 Task: Create a due date automation trigger when advanced on, on the tuesday of the week before a card is due add dates starting tomorrow at 11:00 AM.
Action: Mouse moved to (941, 114)
Screenshot: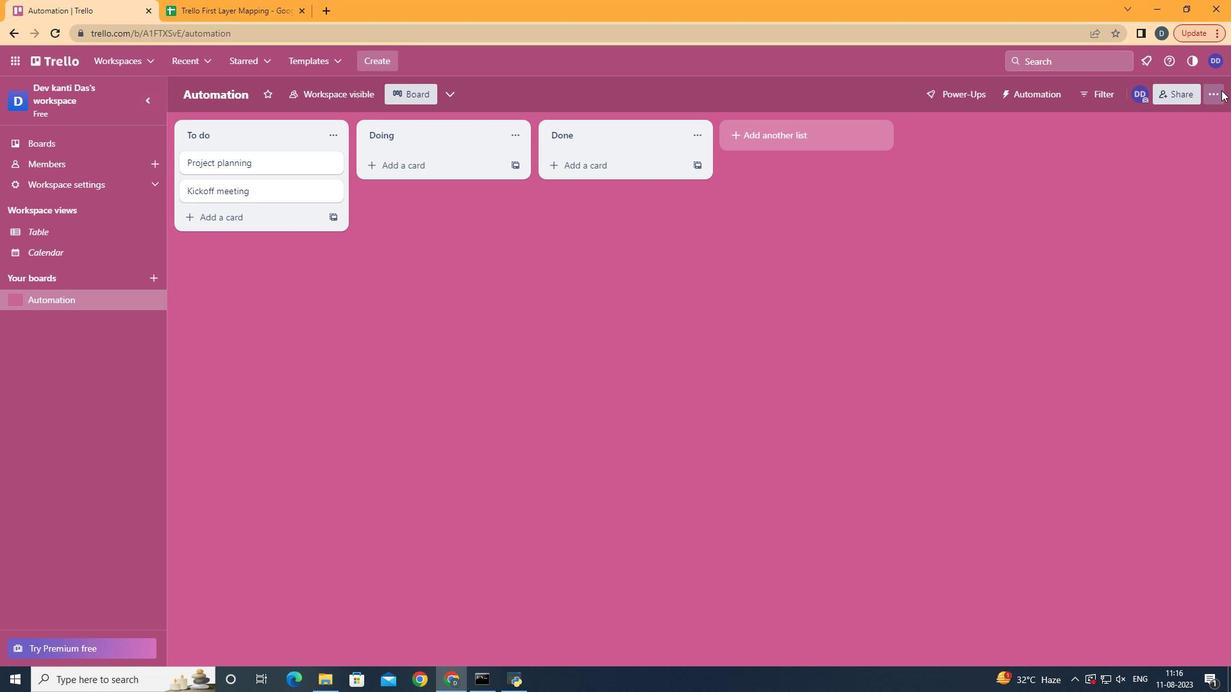 
Action: Mouse pressed left at (941, 114)
Screenshot: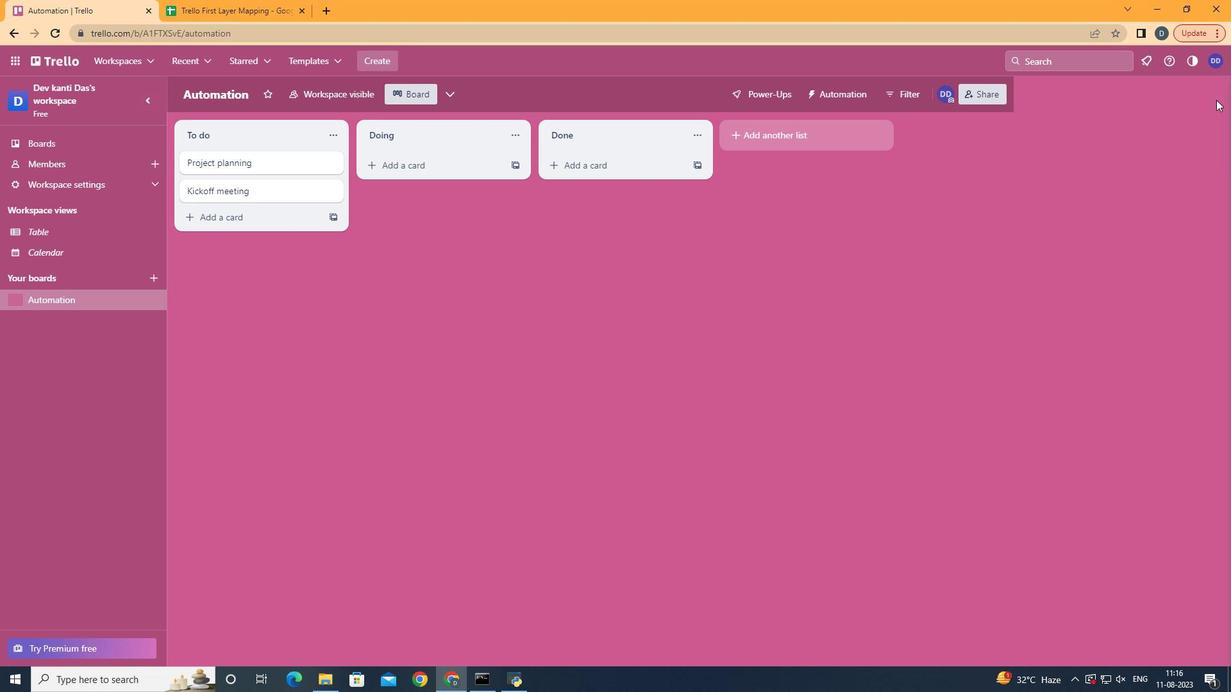 
Action: Mouse moved to (897, 266)
Screenshot: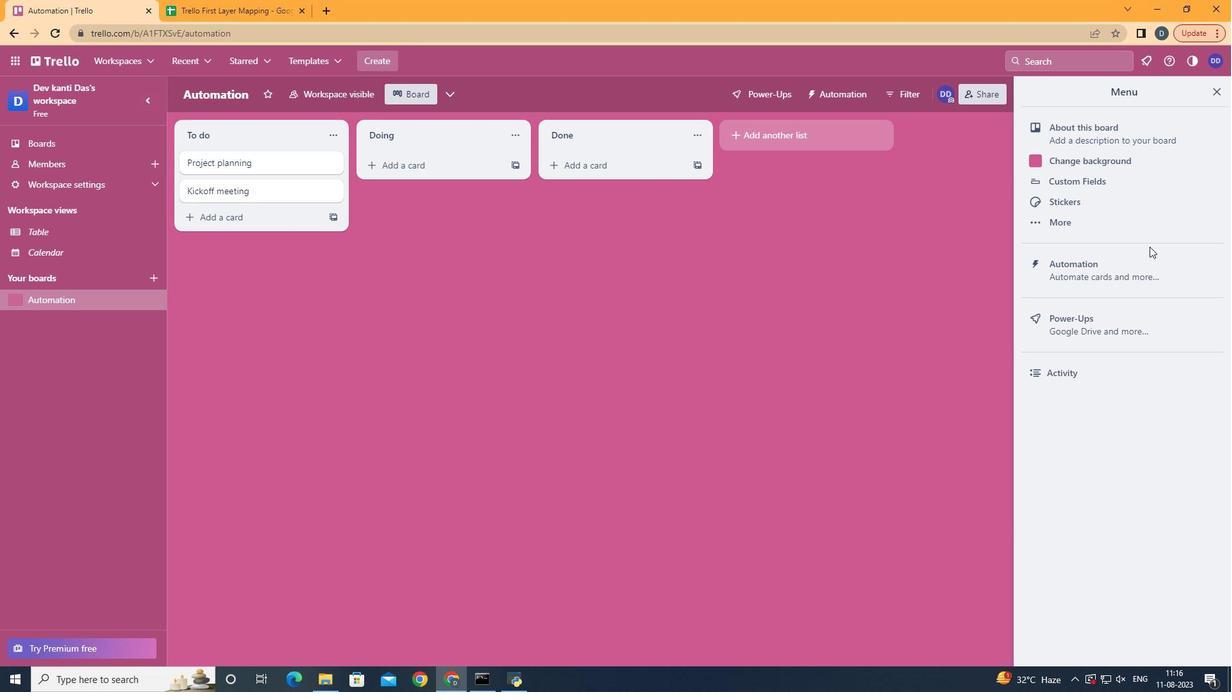 
Action: Mouse pressed left at (897, 266)
Screenshot: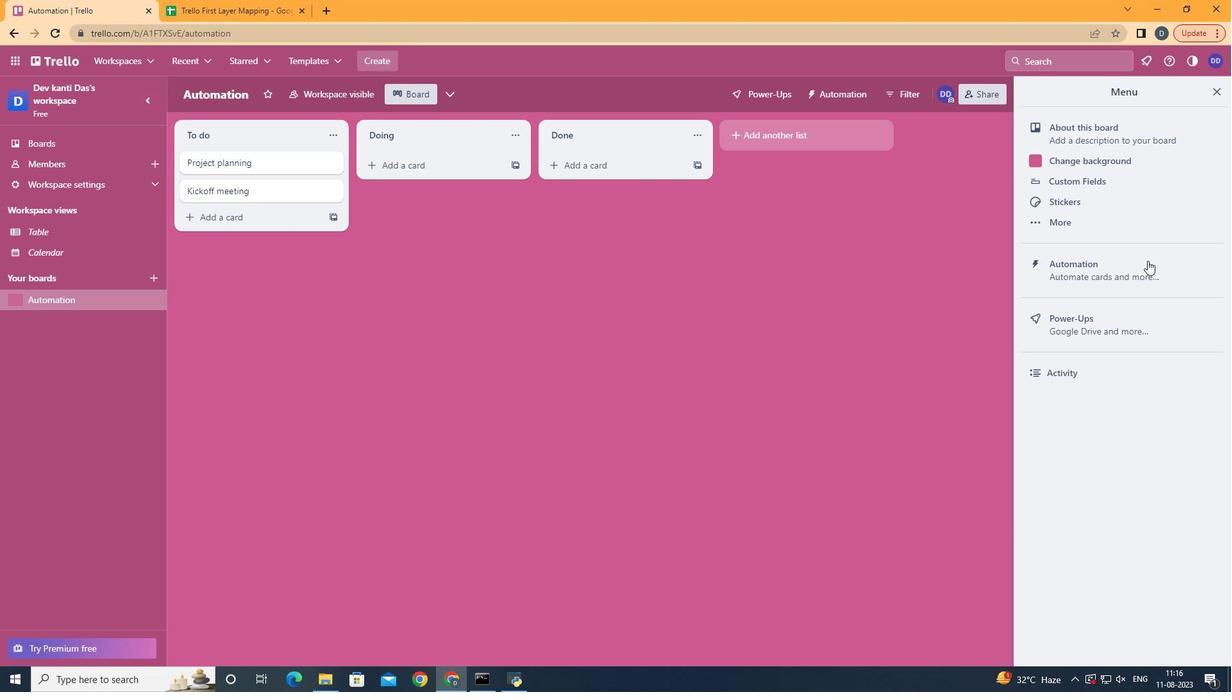 
Action: Mouse moved to (895, 284)
Screenshot: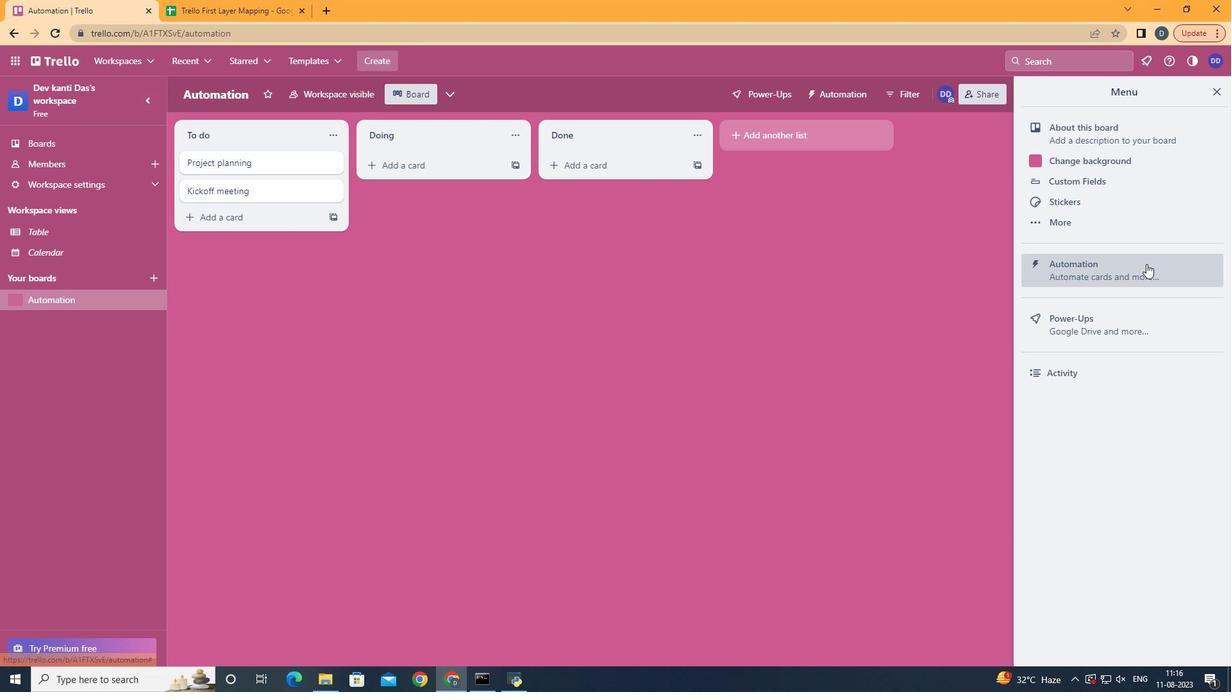 
Action: Mouse pressed left at (895, 284)
Screenshot: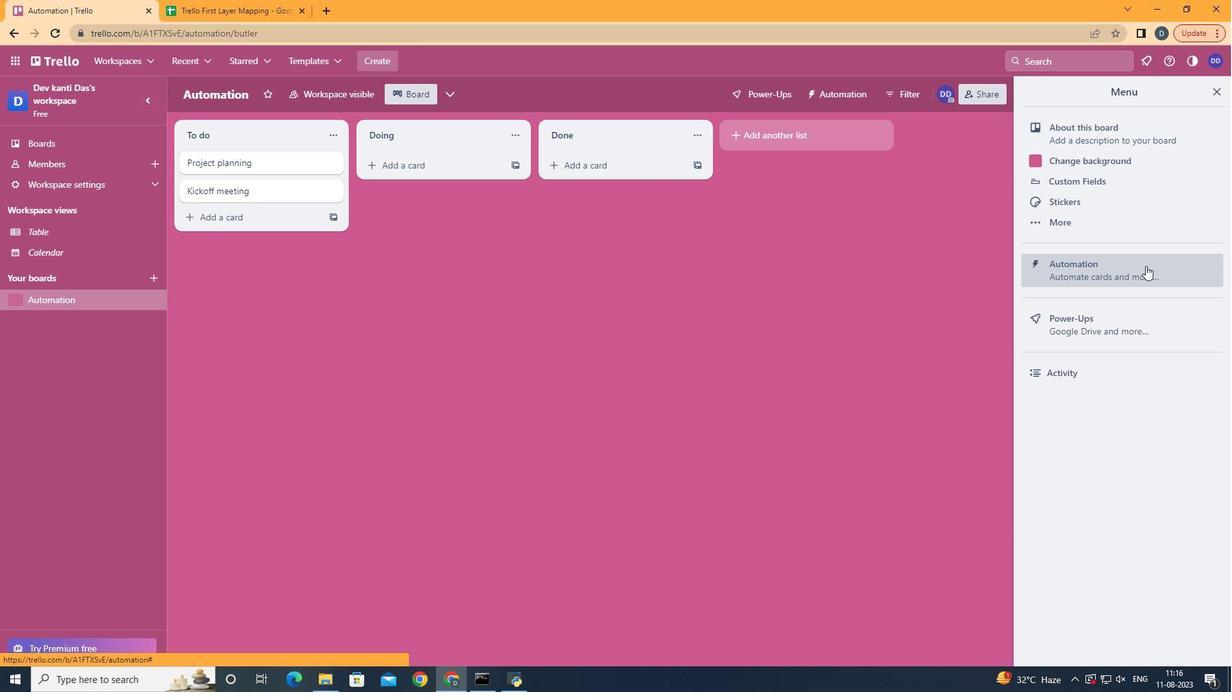 
Action: Mouse moved to (357, 269)
Screenshot: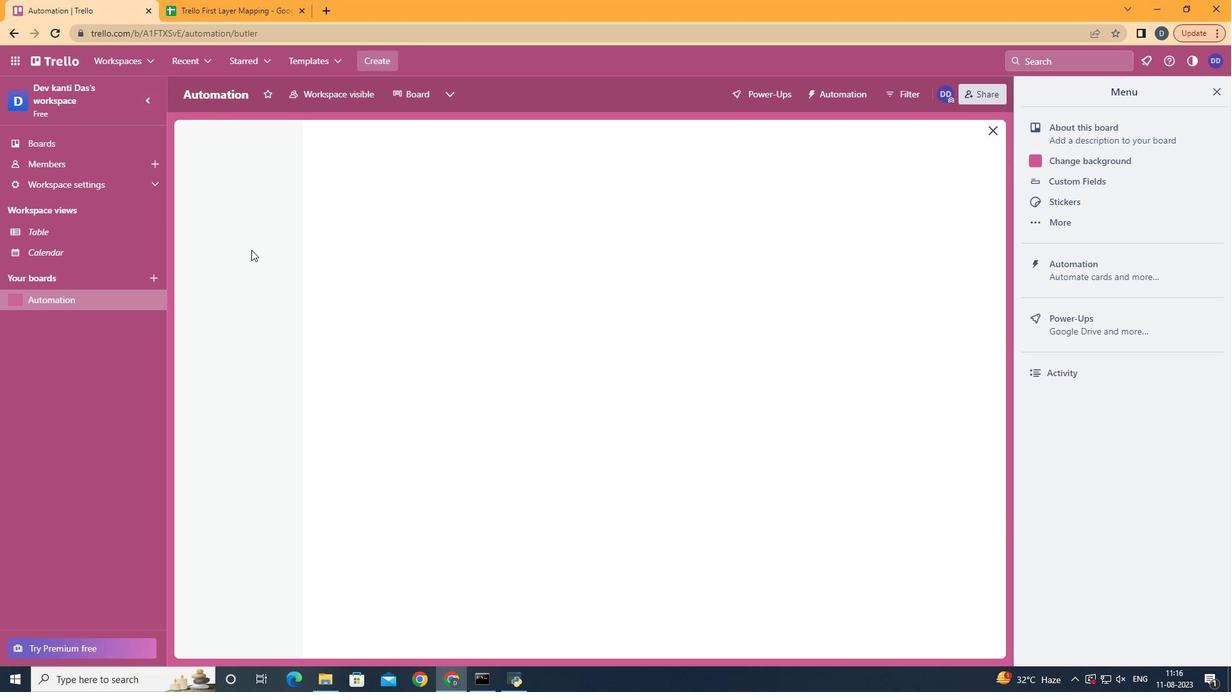 
Action: Mouse pressed left at (357, 269)
Screenshot: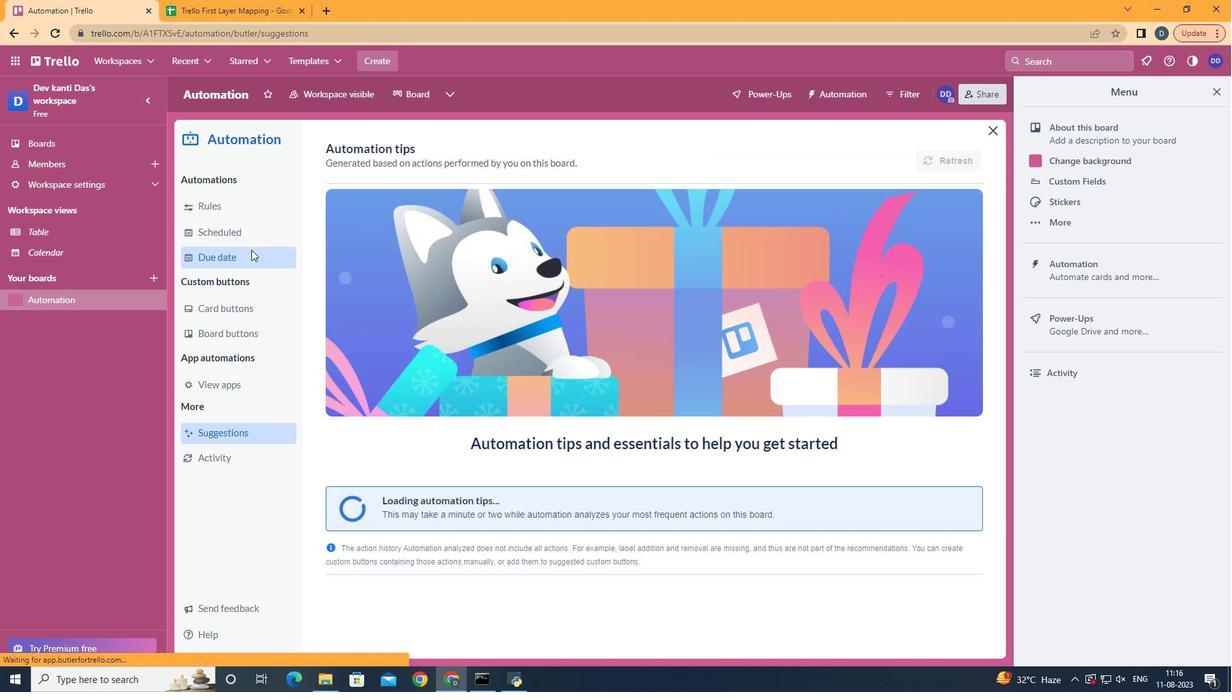 
Action: Mouse moved to (756, 170)
Screenshot: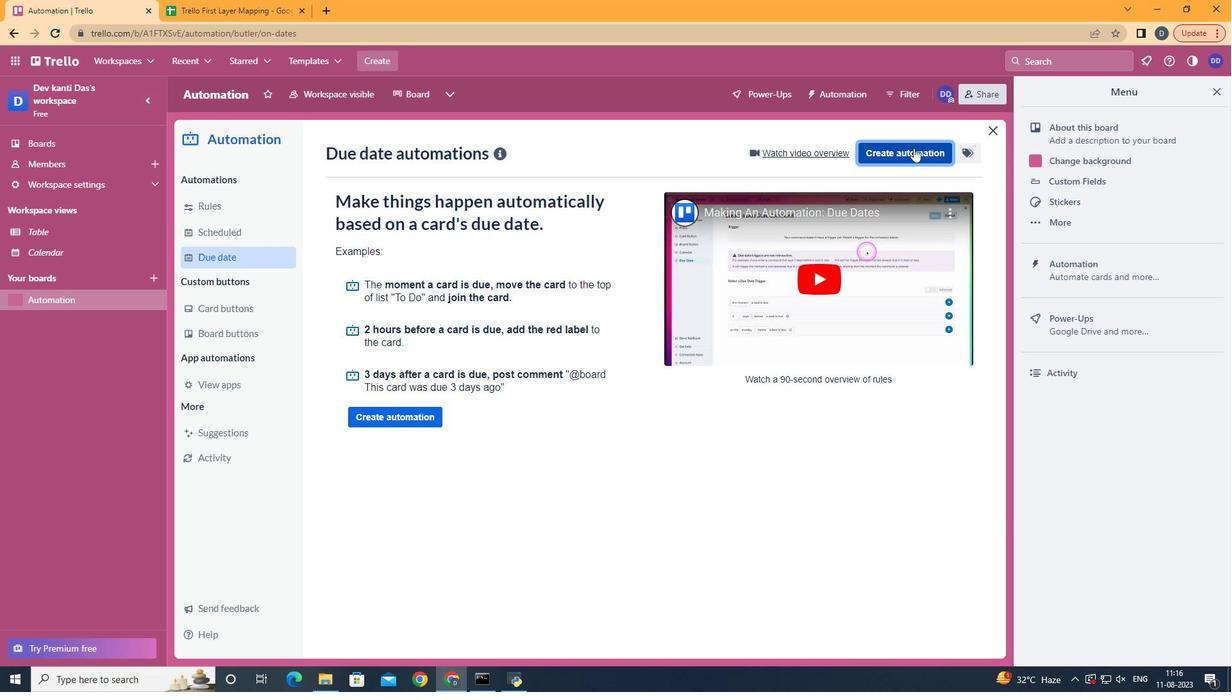 
Action: Mouse pressed left at (756, 170)
Screenshot: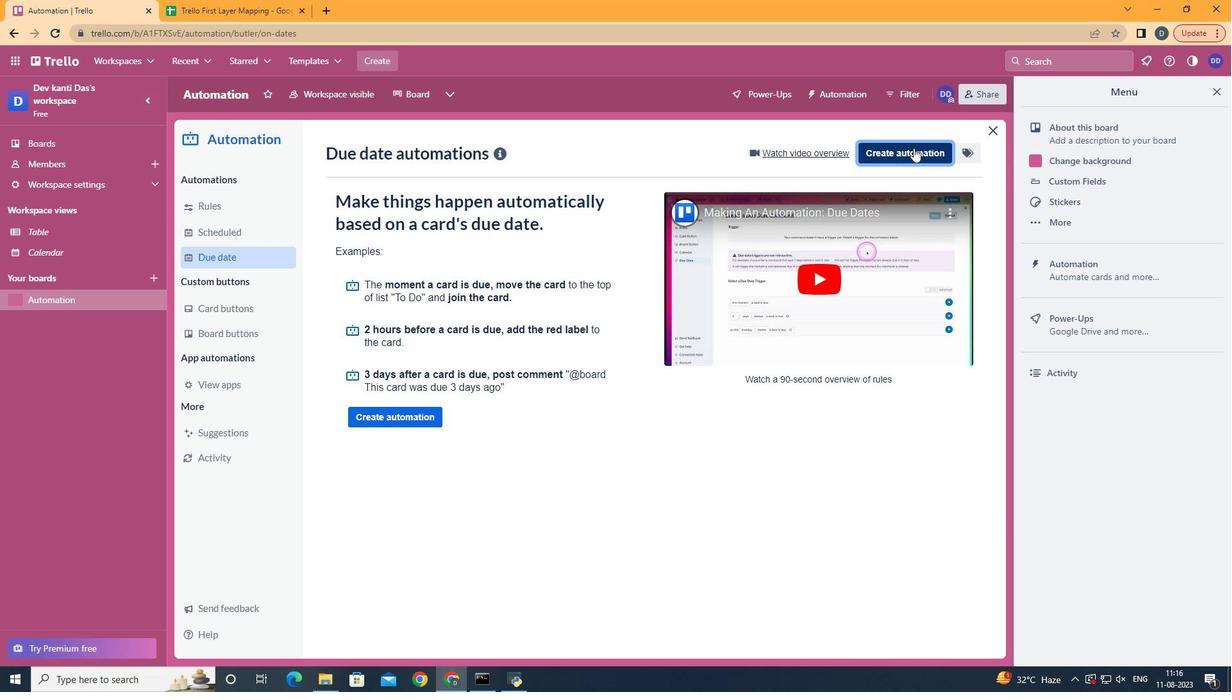 
Action: Mouse moved to (609, 305)
Screenshot: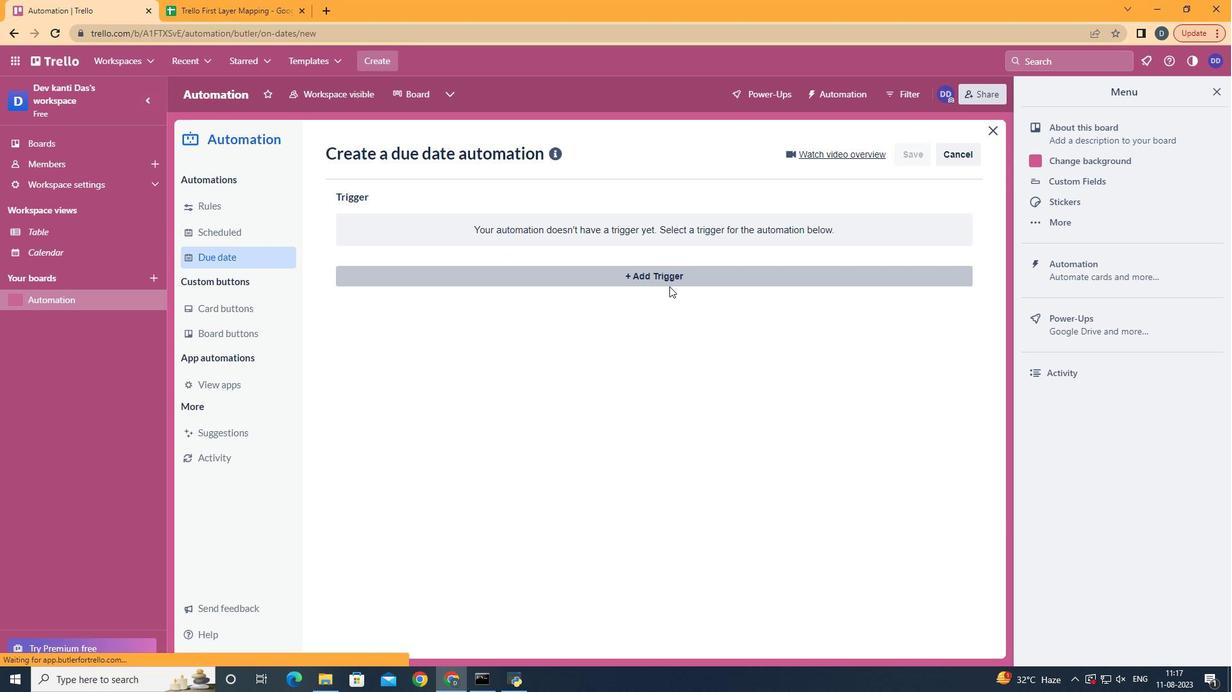 
Action: Mouse pressed left at (609, 305)
Screenshot: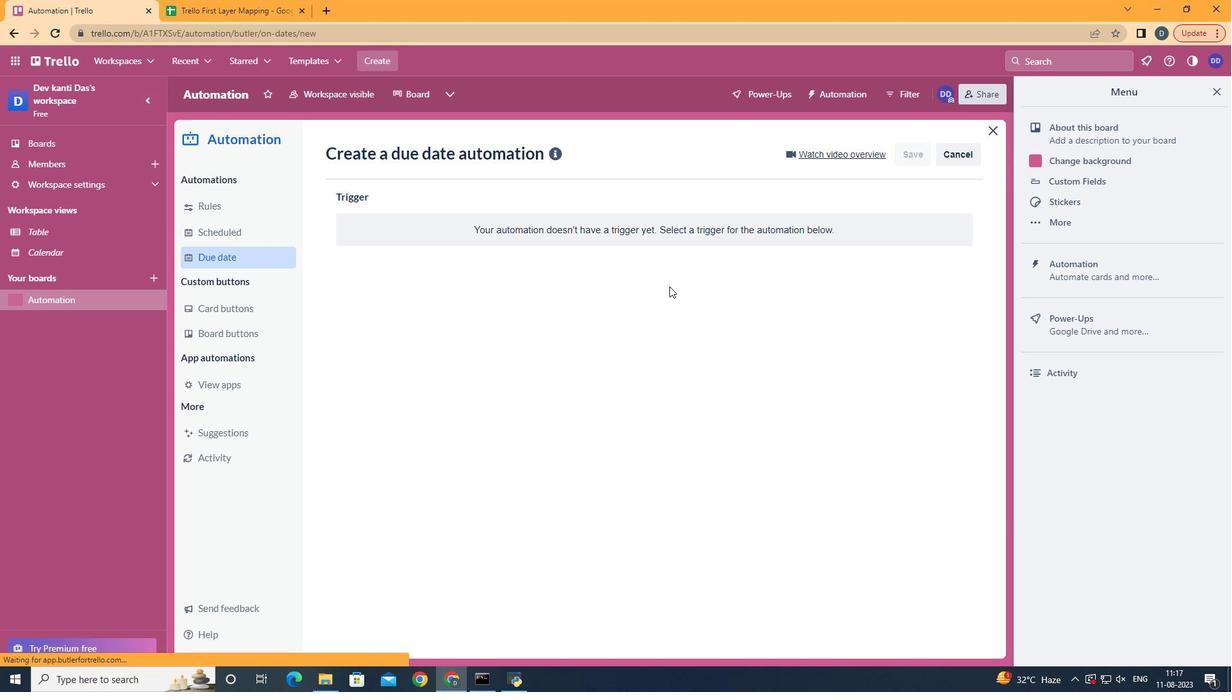 
Action: Mouse moved to (466, 381)
Screenshot: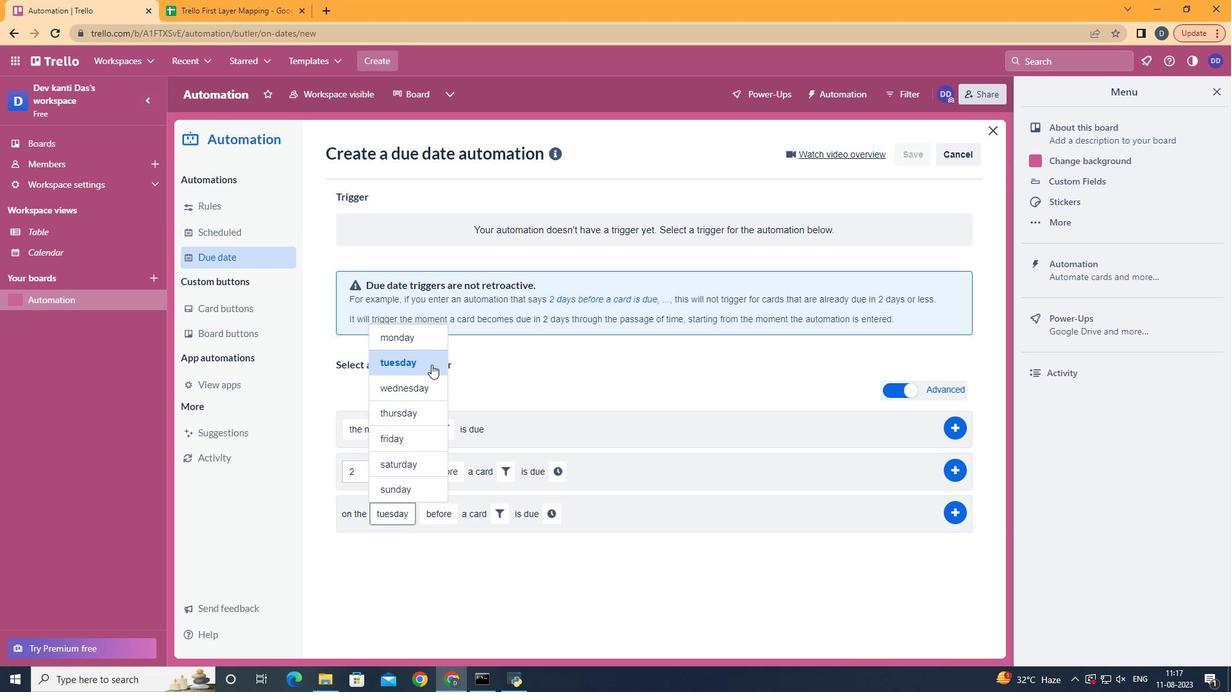 
Action: Mouse pressed left at (466, 381)
Screenshot: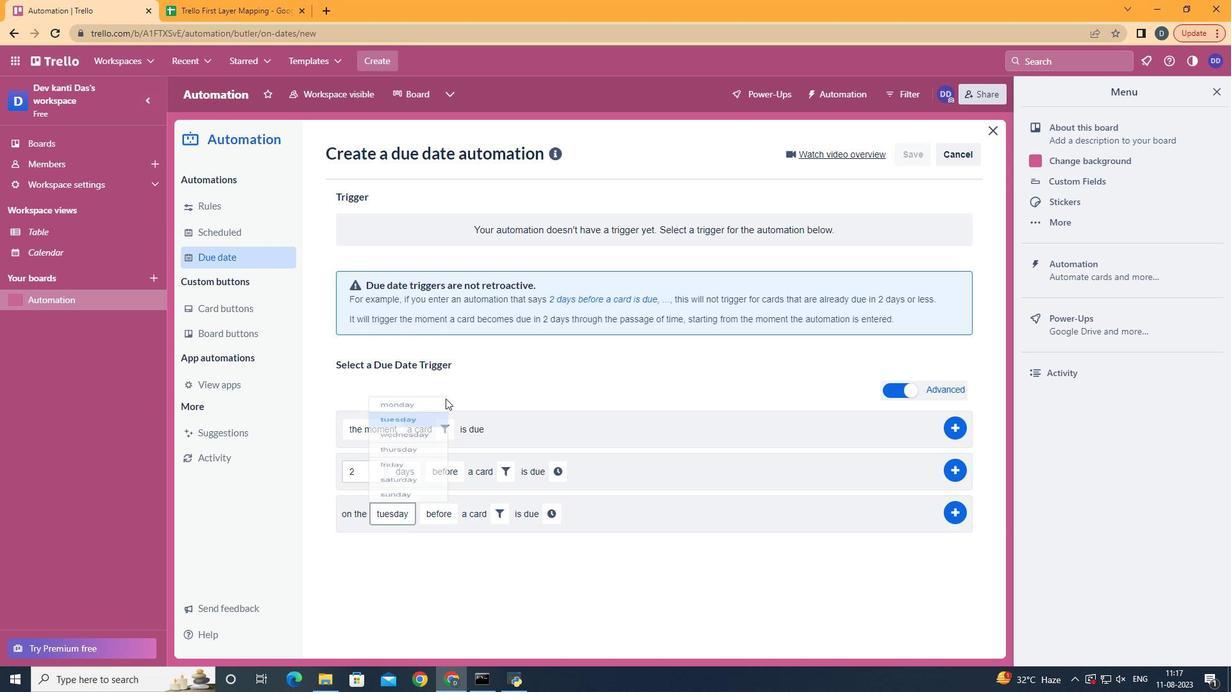 
Action: Mouse moved to (484, 622)
Screenshot: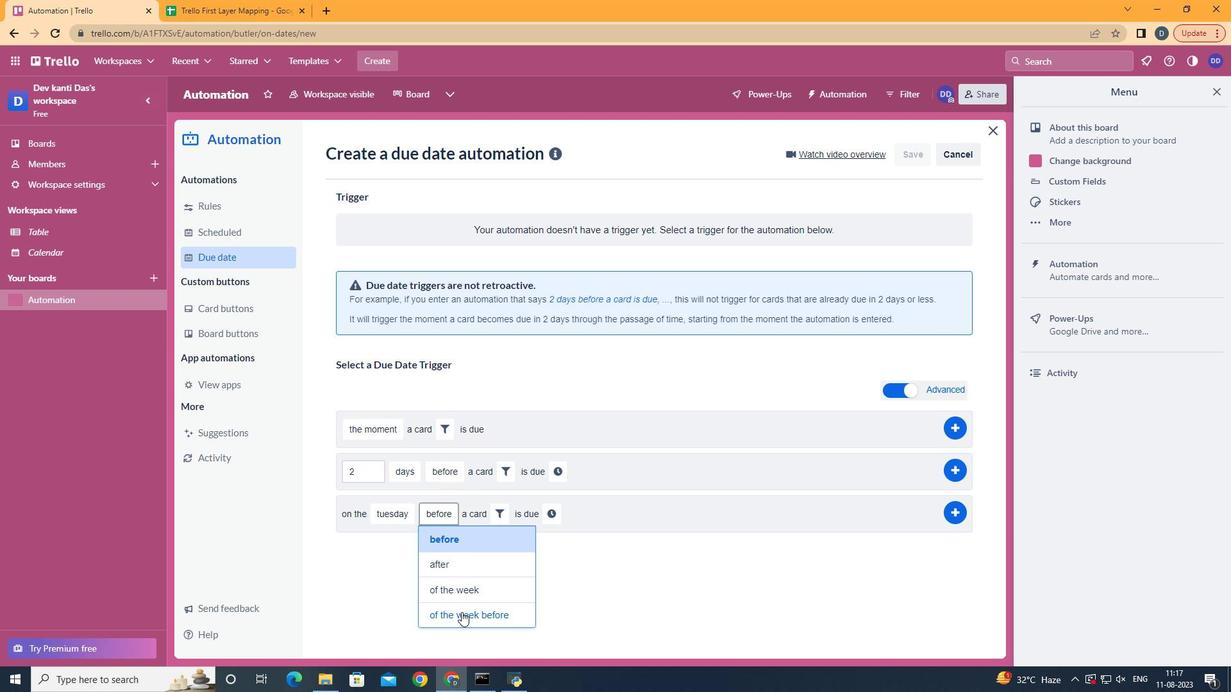 
Action: Mouse pressed left at (484, 622)
Screenshot: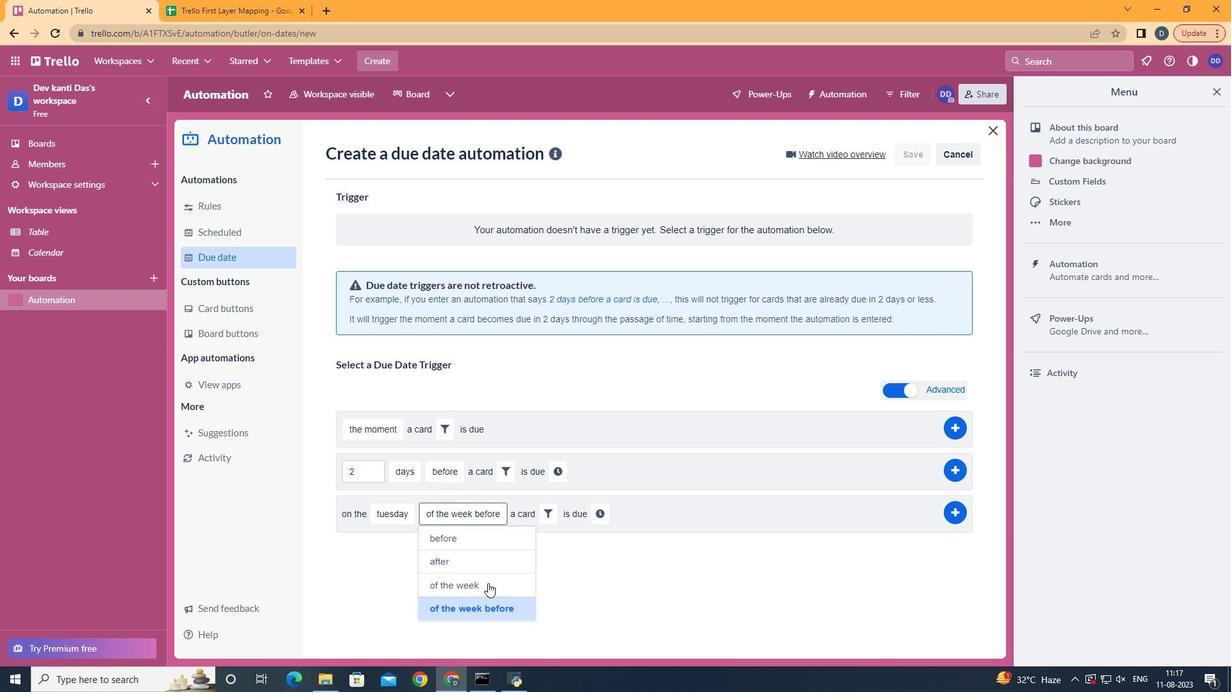 
Action: Mouse moved to (539, 523)
Screenshot: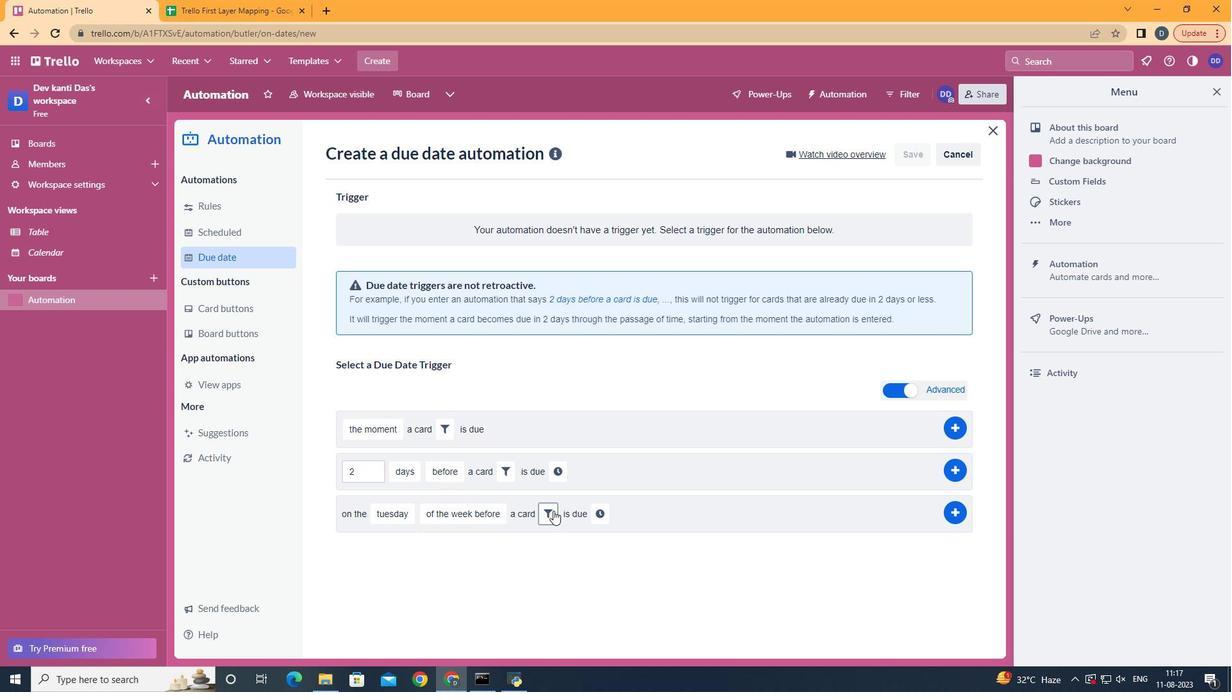 
Action: Mouse pressed left at (539, 523)
Screenshot: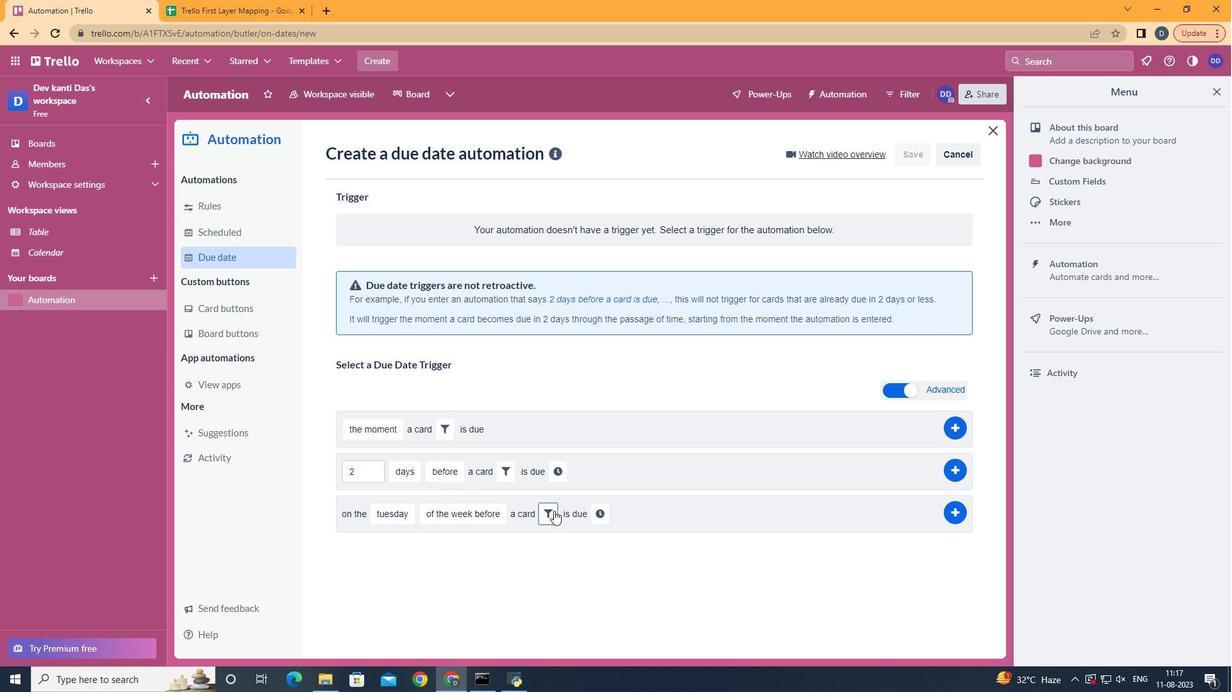 
Action: Mouse moved to (572, 572)
Screenshot: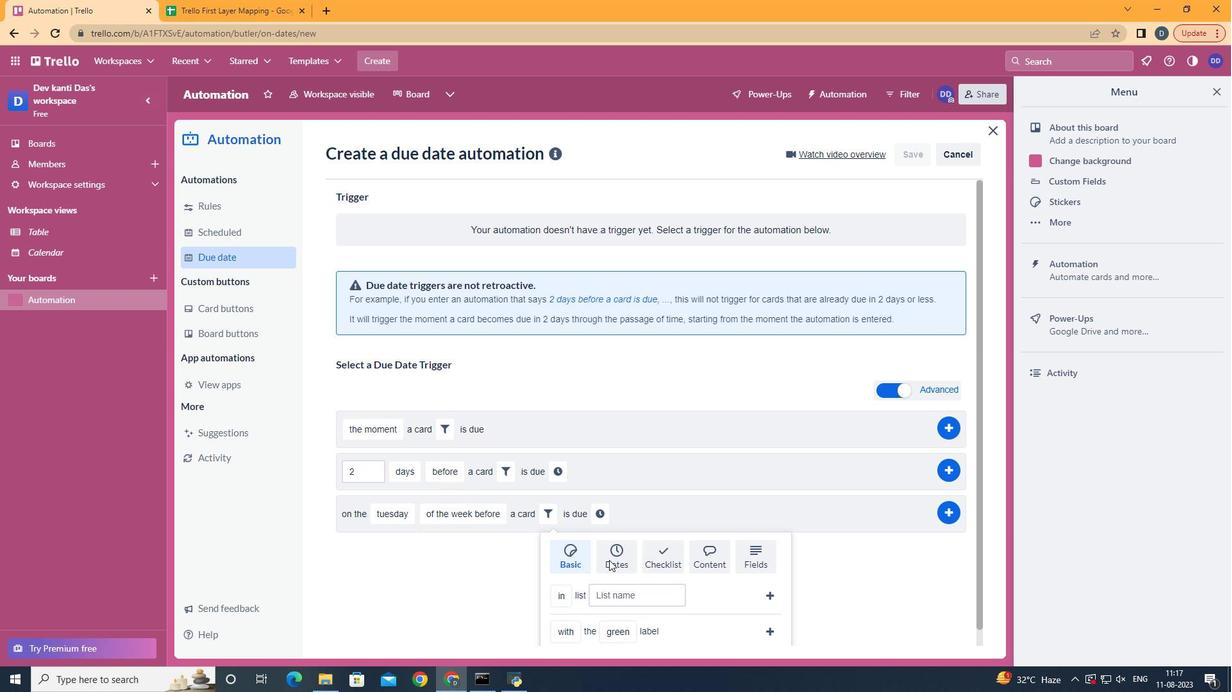
Action: Mouse pressed left at (572, 572)
Screenshot: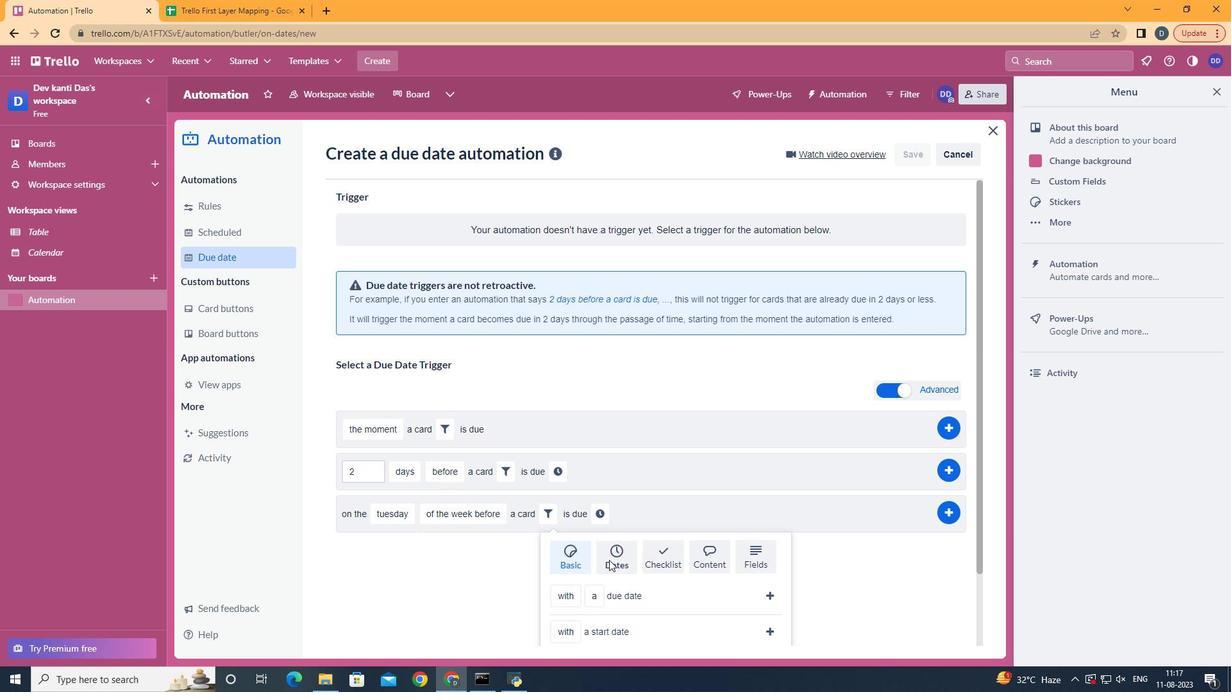 
Action: Mouse moved to (572, 571)
Screenshot: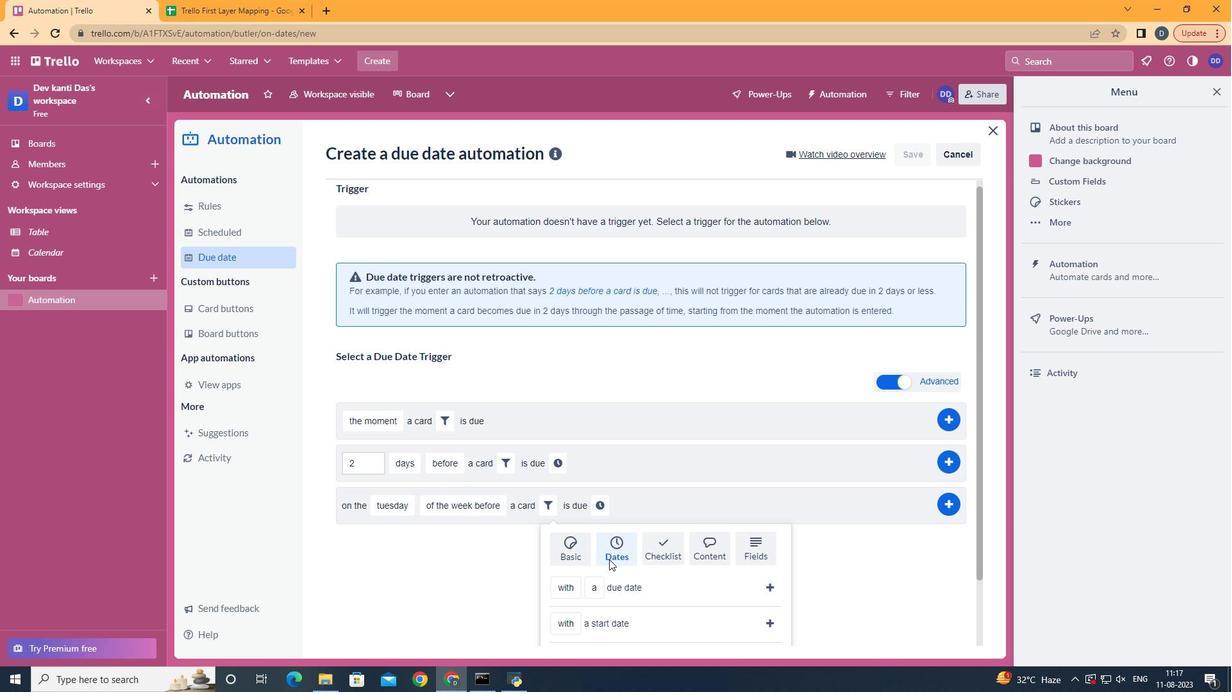 
Action: Mouse scrolled (572, 570) with delta (0, 0)
Screenshot: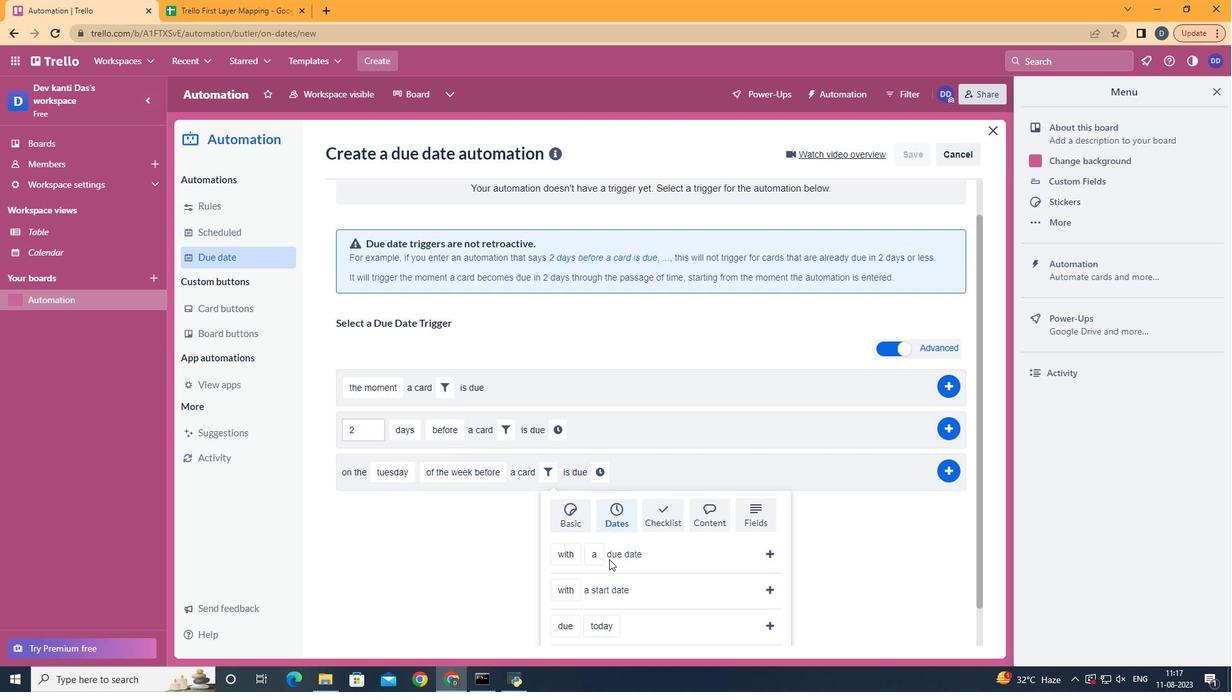 
Action: Mouse scrolled (572, 570) with delta (0, 0)
Screenshot: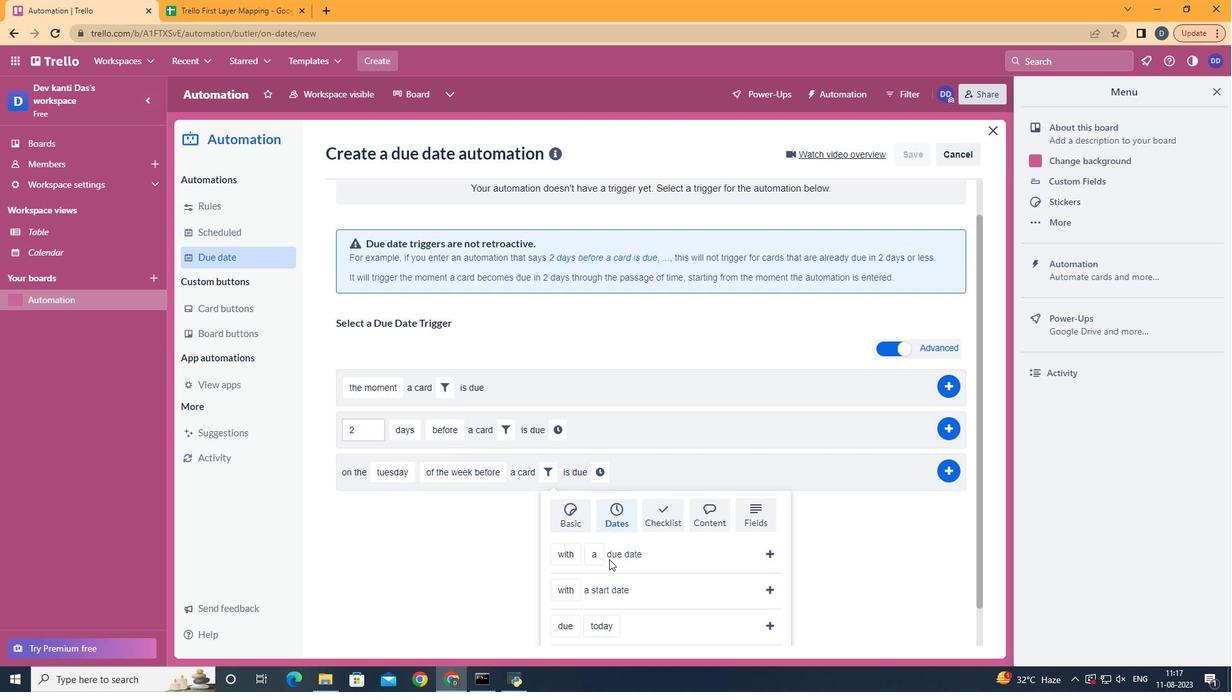 
Action: Mouse scrolled (572, 570) with delta (0, 0)
Screenshot: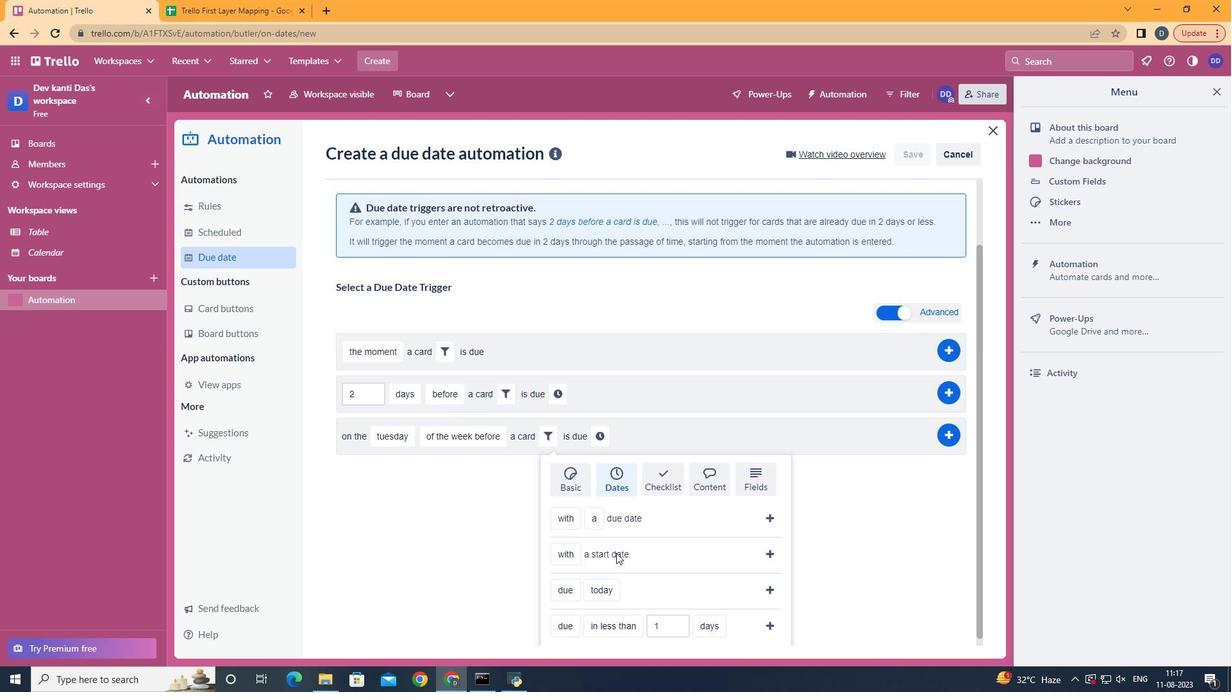 
Action: Mouse scrolled (572, 570) with delta (0, 0)
Screenshot: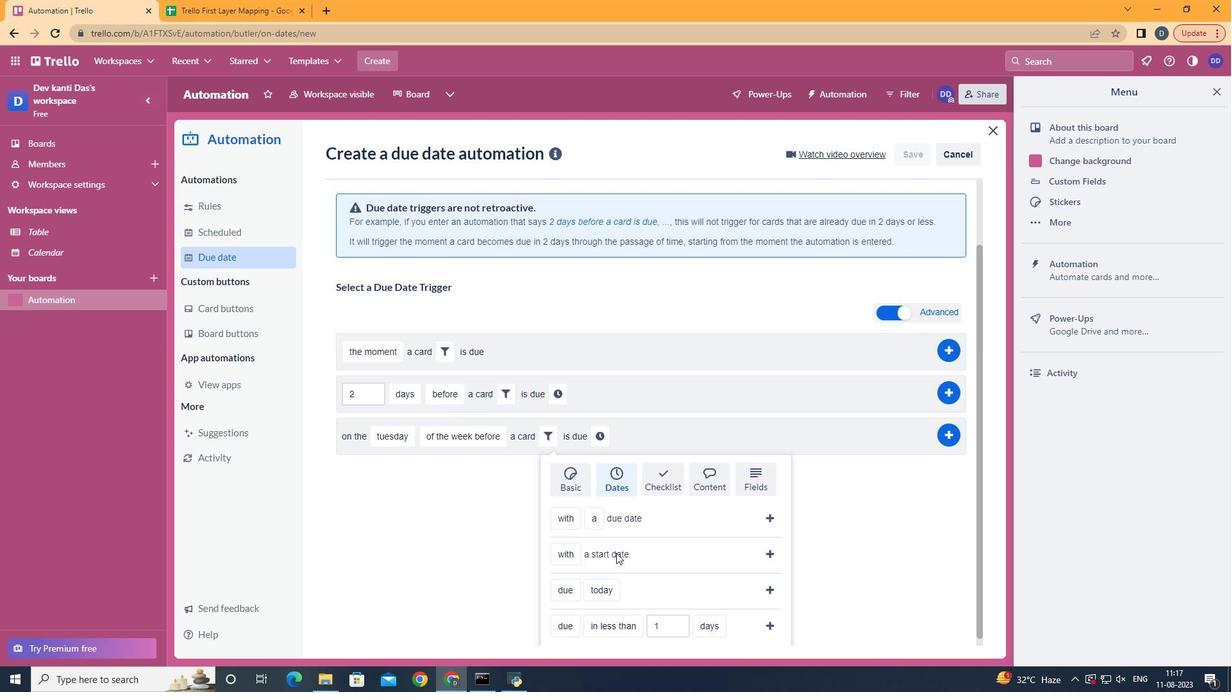 
Action: Mouse scrolled (572, 570) with delta (0, 0)
Screenshot: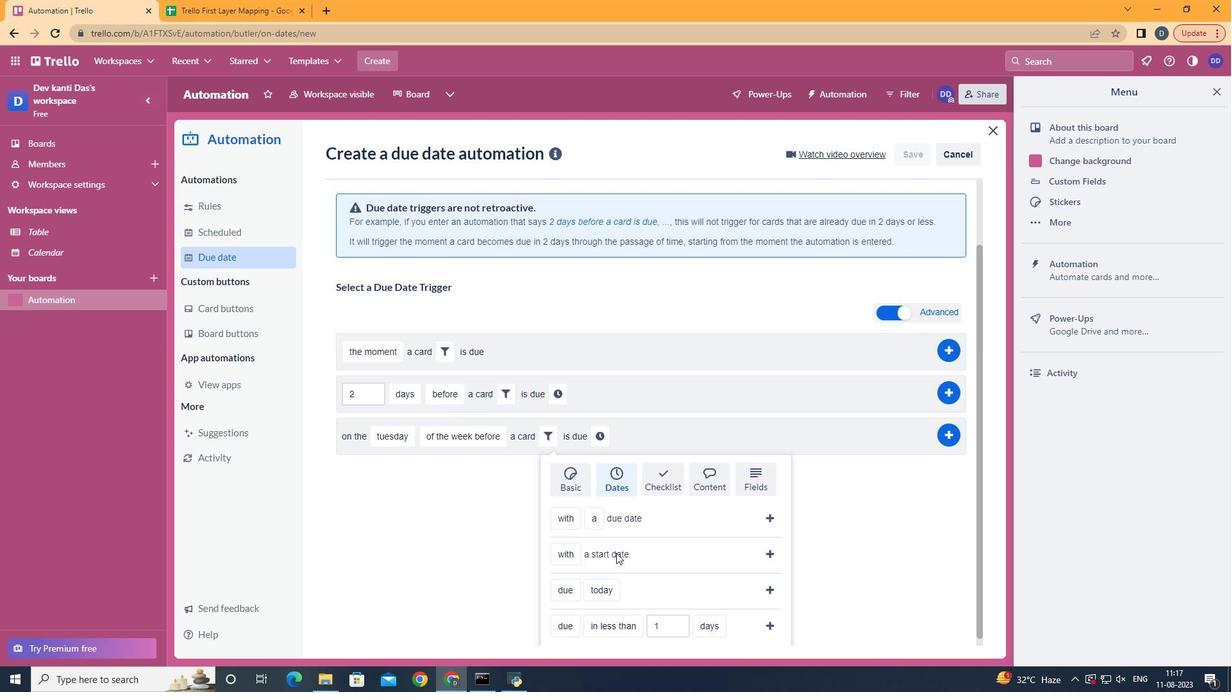
Action: Mouse moved to (557, 541)
Screenshot: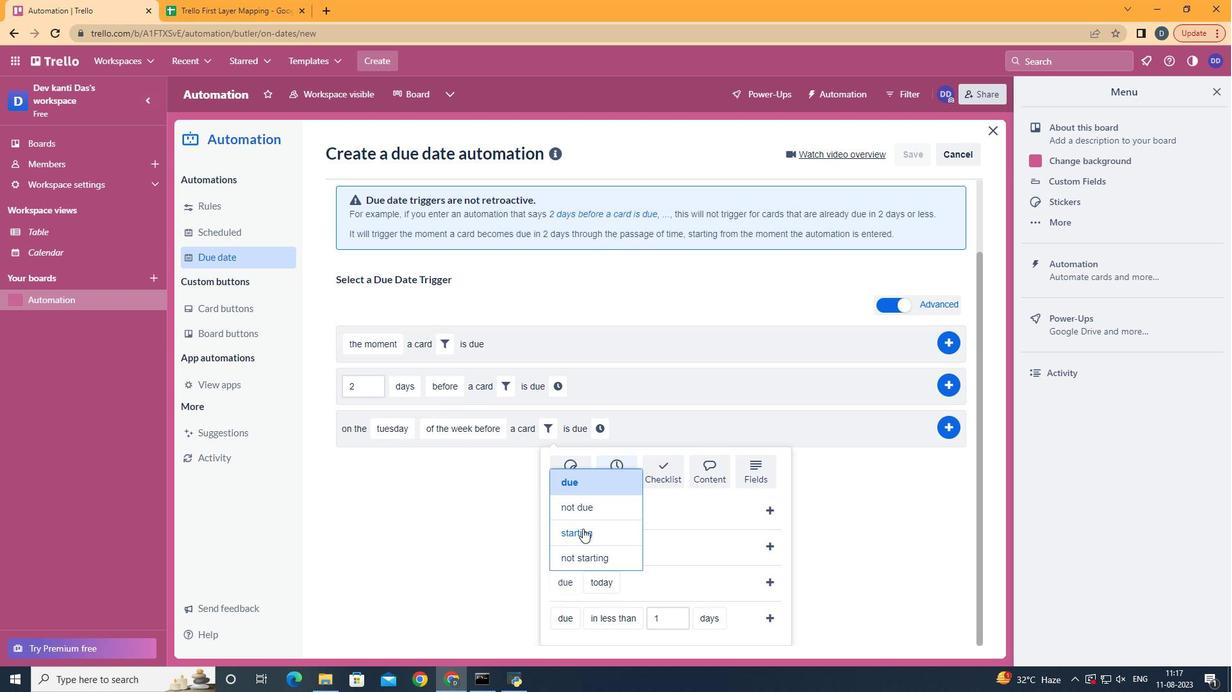 
Action: Mouse pressed left at (557, 541)
Screenshot: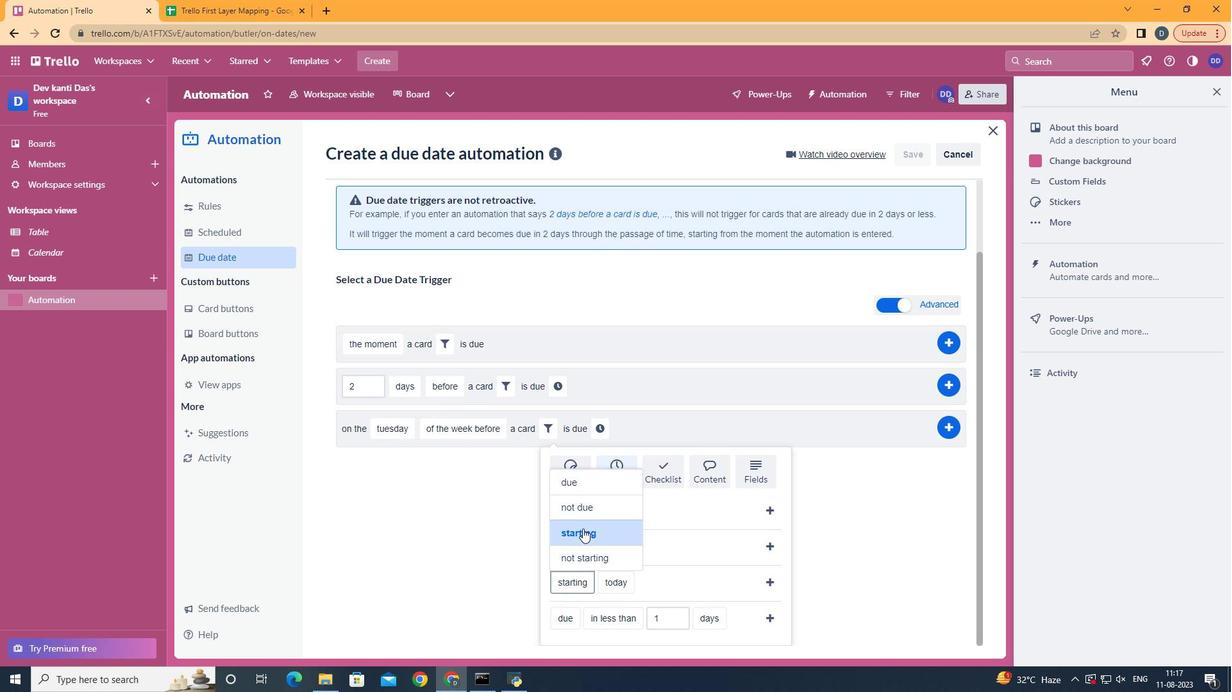 
Action: Mouse moved to (590, 469)
Screenshot: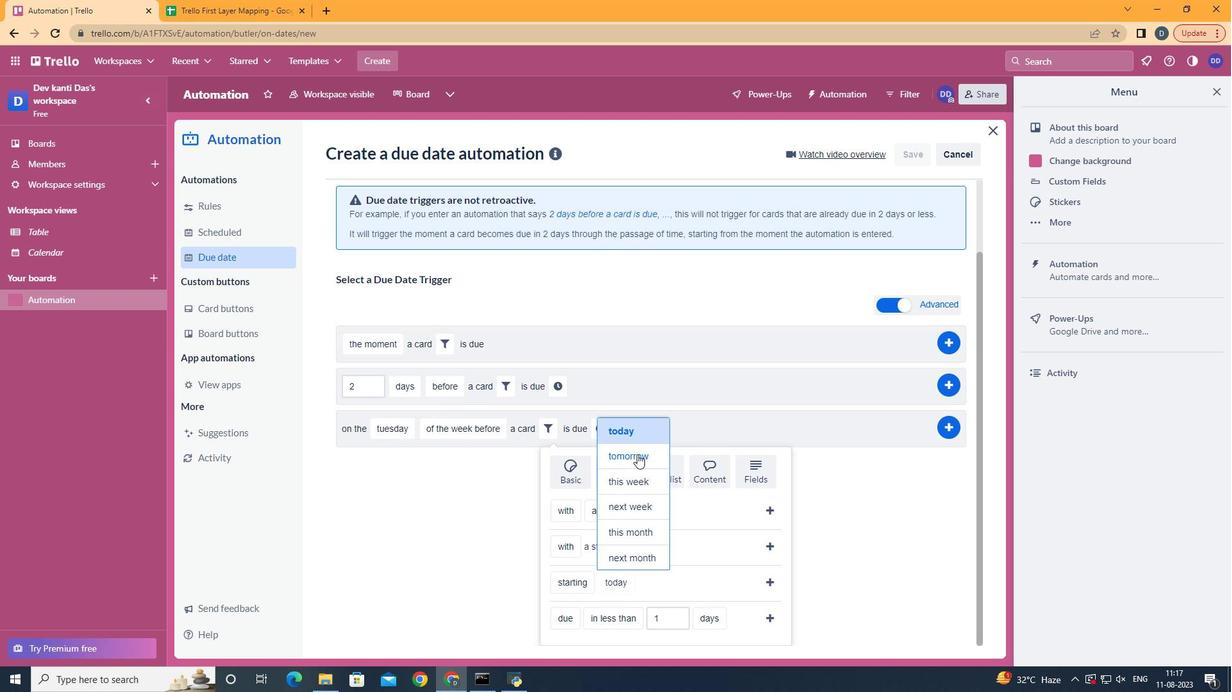 
Action: Mouse pressed left at (590, 469)
Screenshot: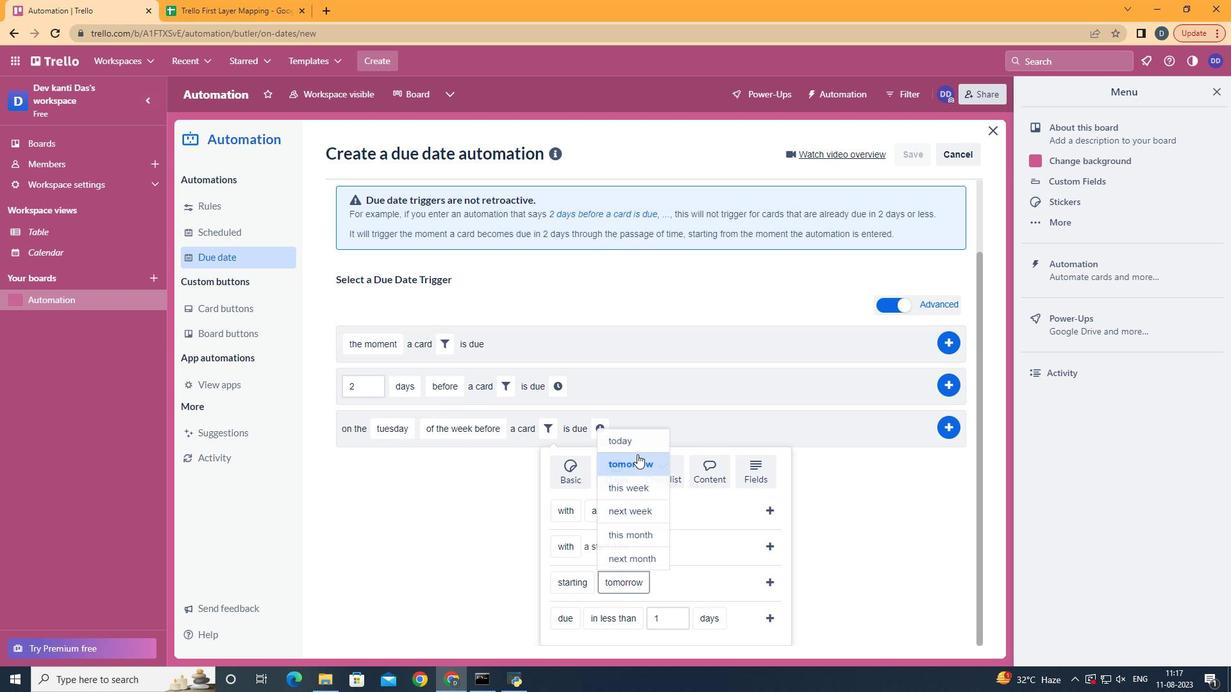 
Action: Mouse moved to (667, 597)
Screenshot: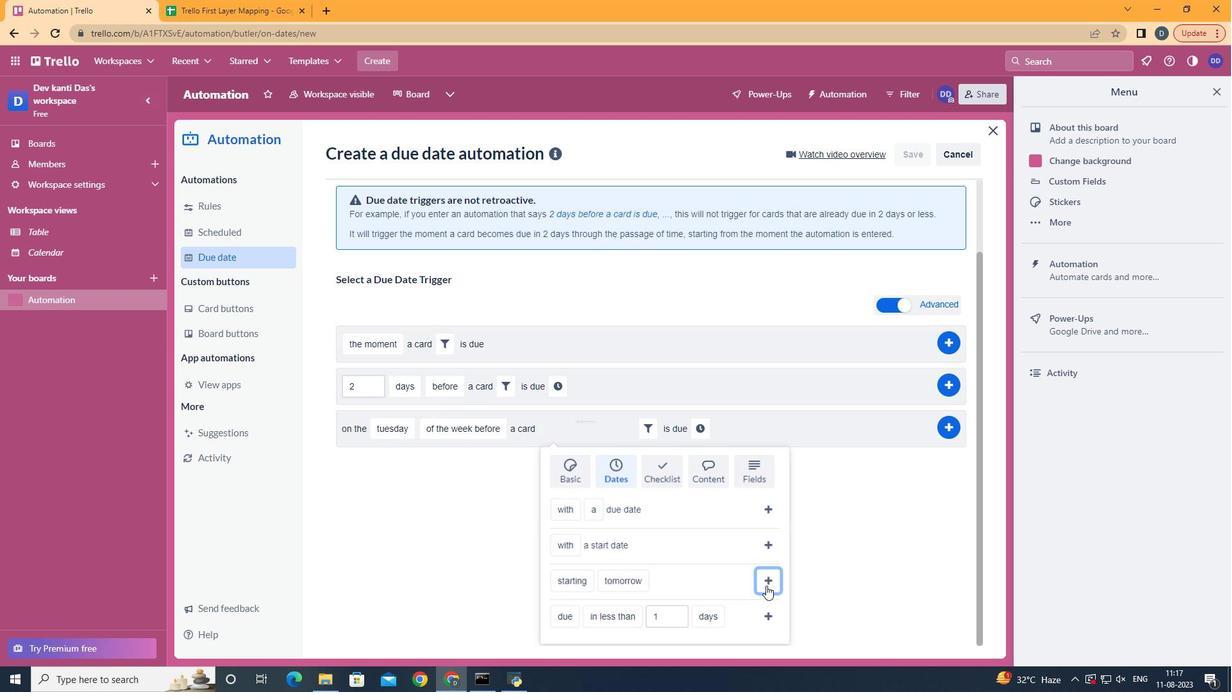 
Action: Mouse pressed left at (667, 597)
Screenshot: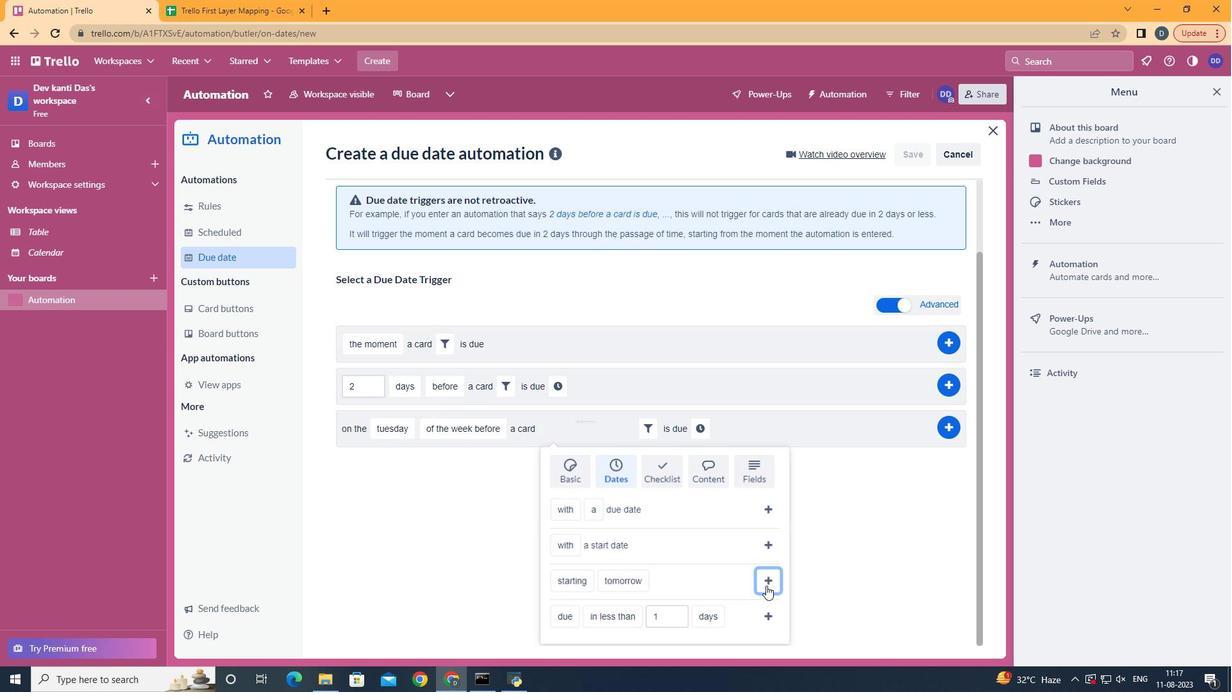 
Action: Mouse moved to (623, 528)
Screenshot: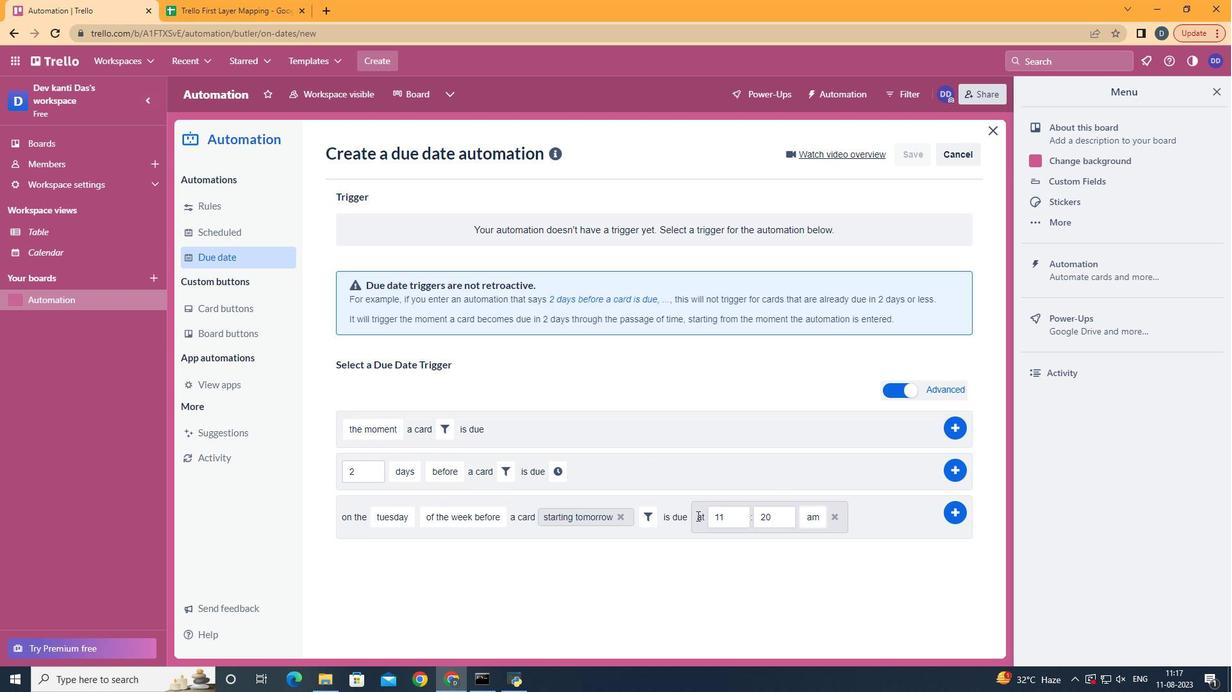 
Action: Mouse pressed left at (623, 528)
Screenshot: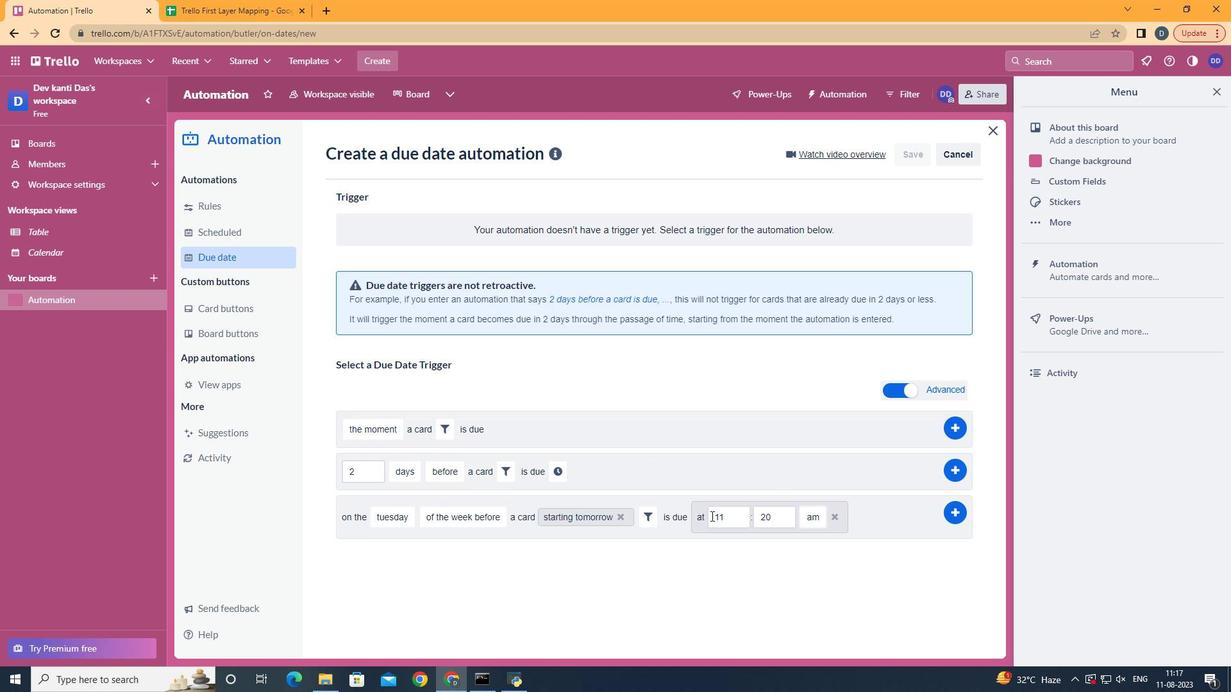
Action: Mouse moved to (677, 531)
Screenshot: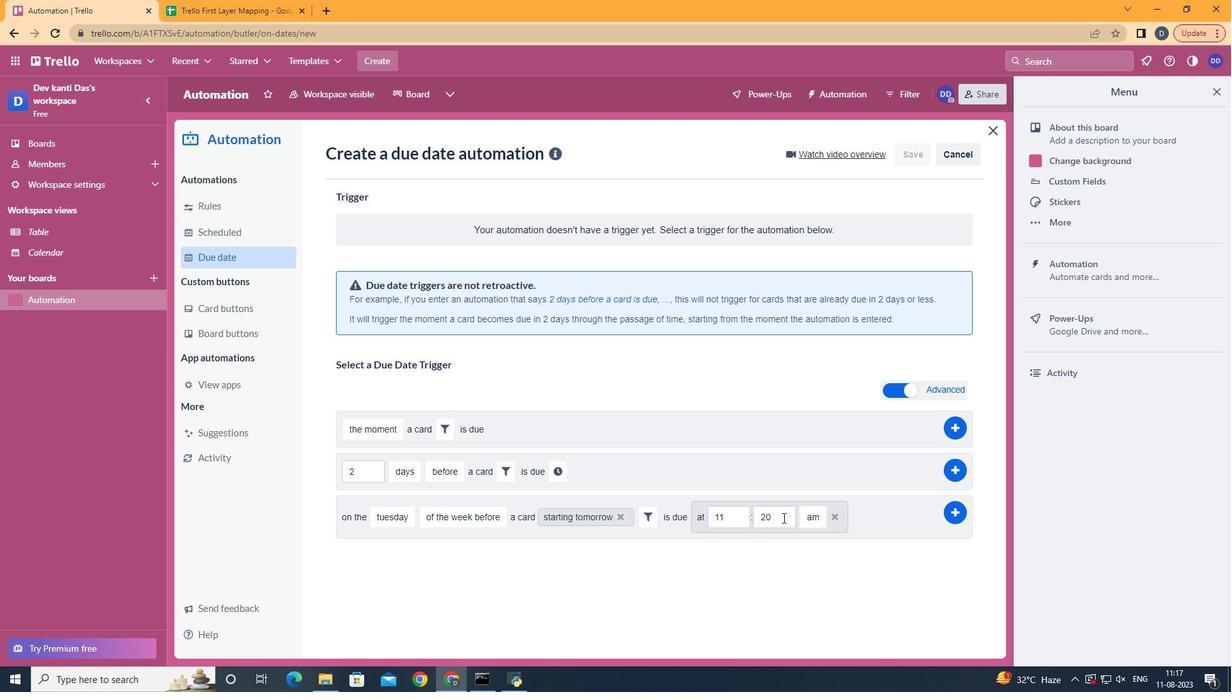 
Action: Mouse pressed left at (677, 531)
Screenshot: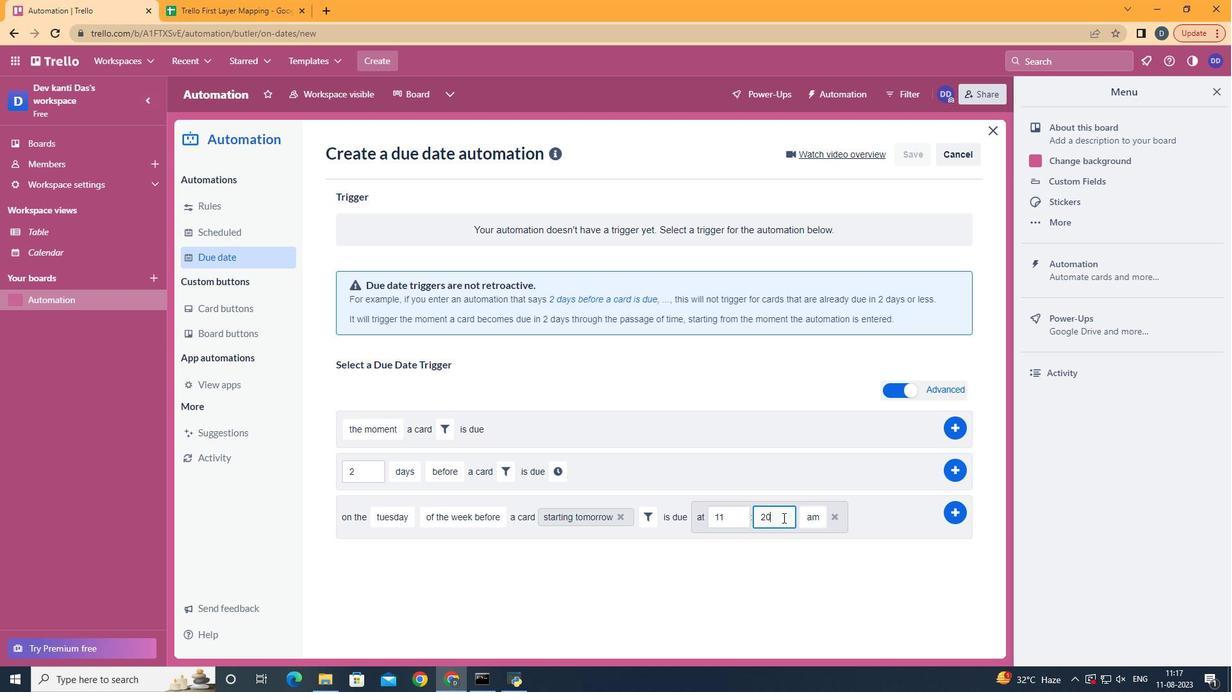 
Action: Key pressed <Key.backspace><Key.backspace>00
Screenshot: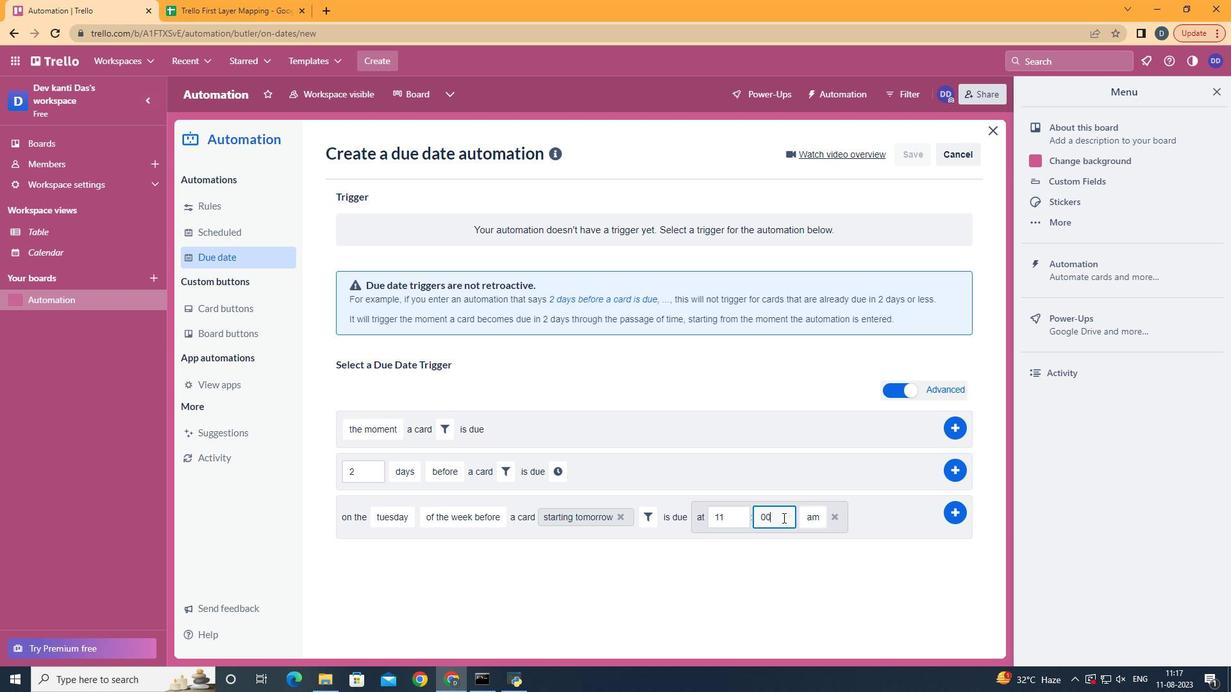 
Action: Mouse moved to (776, 522)
Screenshot: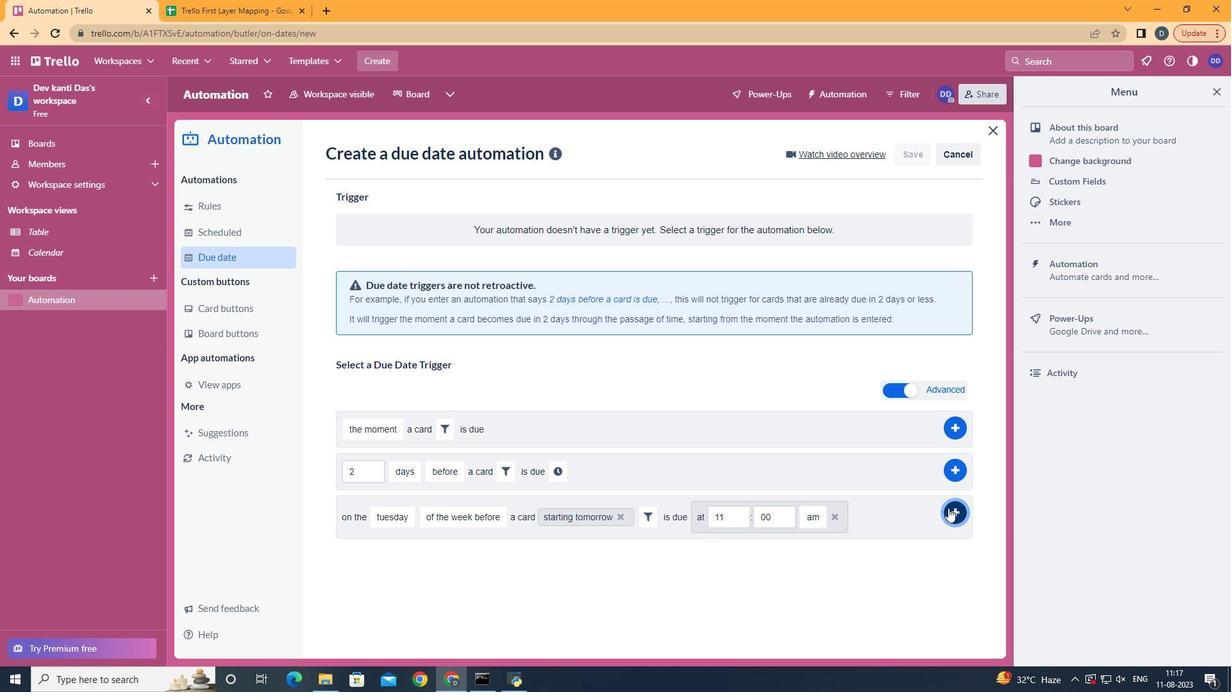 
Action: Mouse pressed left at (776, 522)
Screenshot: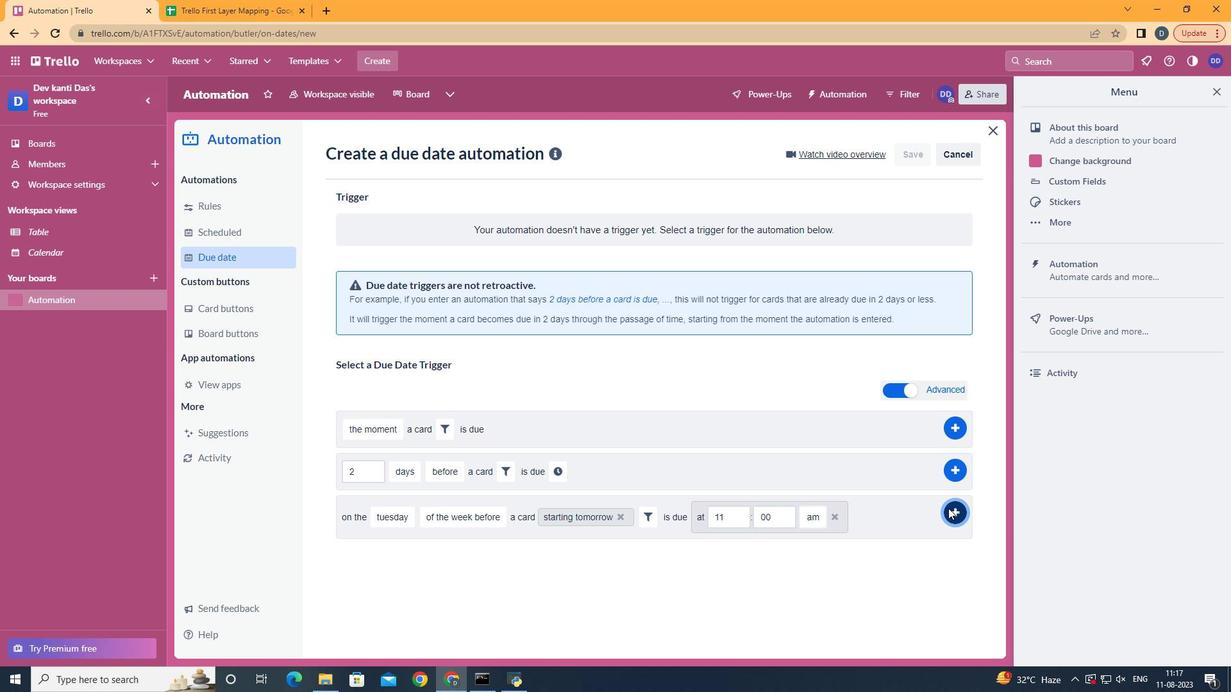 
